 Task: Look for properties with pets allowed.
Action: Mouse moved to (427, 176)
Screenshot: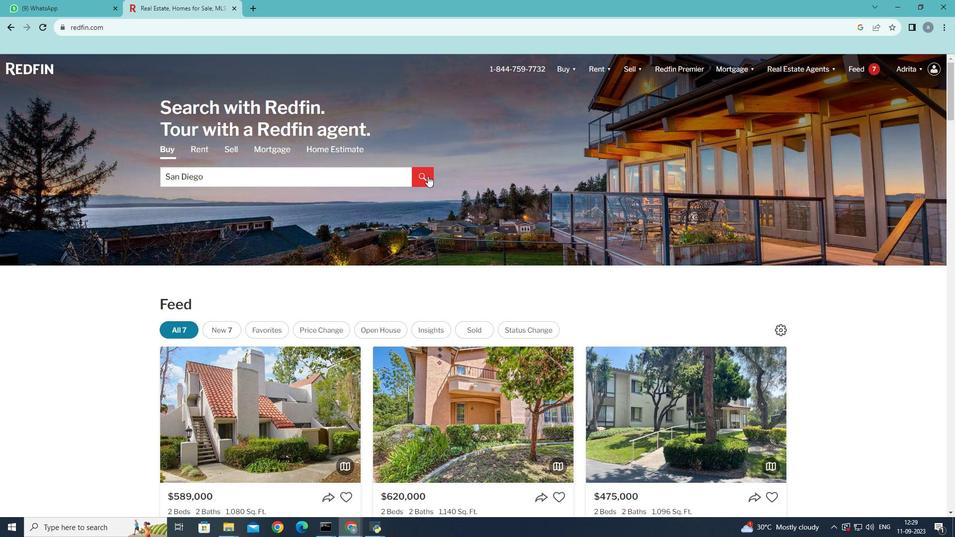 
Action: Mouse pressed left at (427, 176)
Screenshot: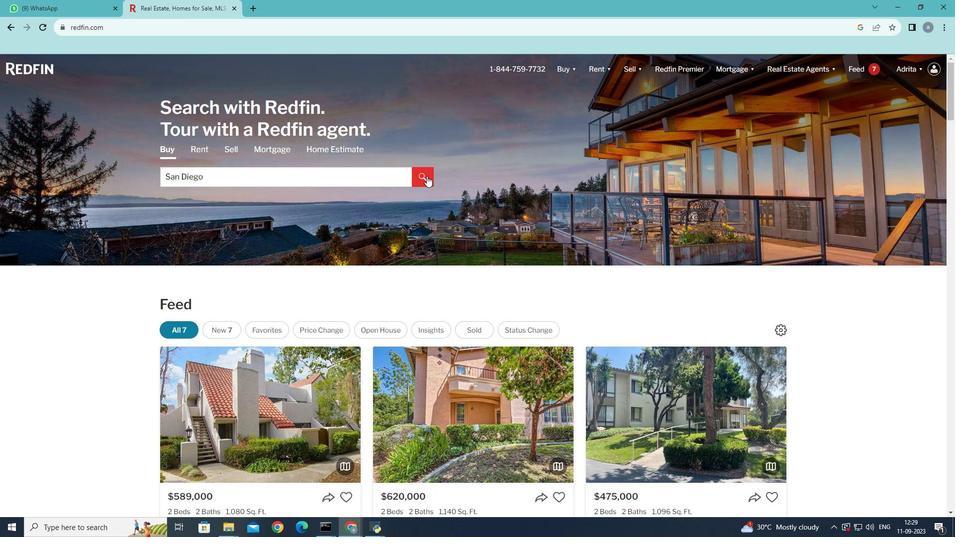 
Action: Mouse moved to (860, 132)
Screenshot: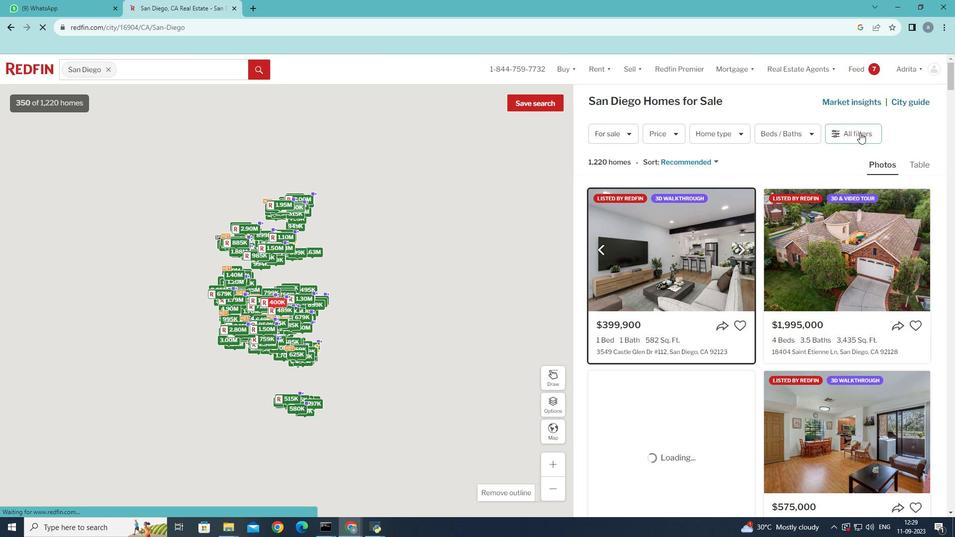 
Action: Mouse pressed left at (860, 132)
Screenshot: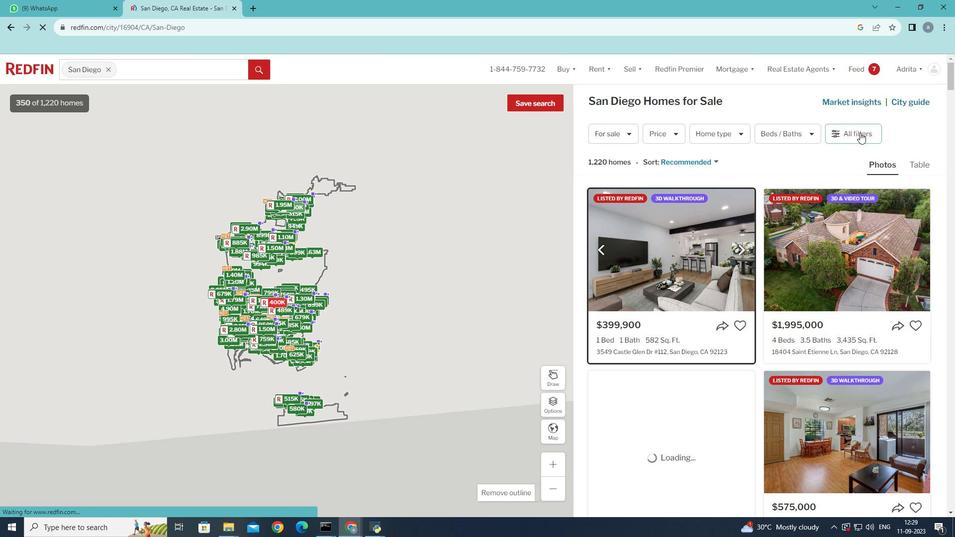 
Action: Mouse moved to (857, 134)
Screenshot: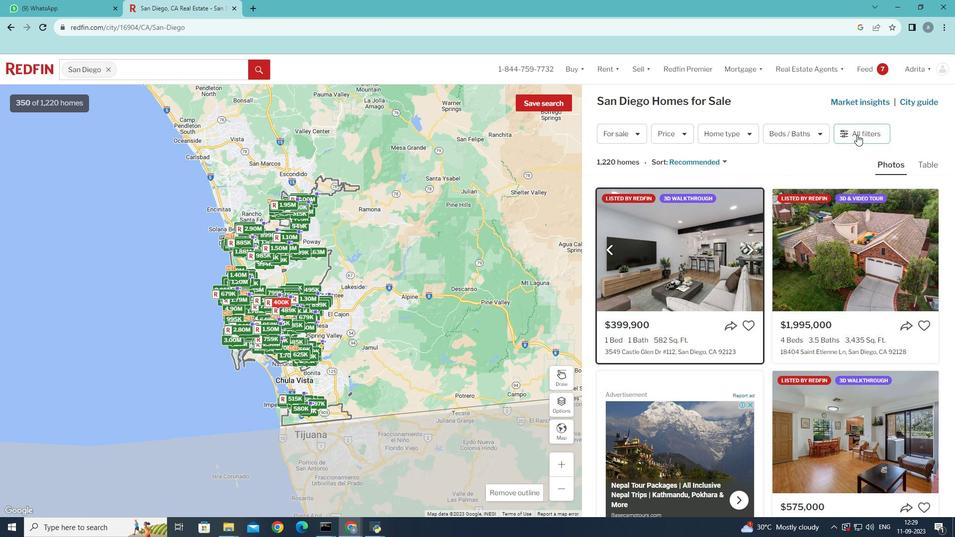 
Action: Mouse pressed left at (857, 134)
Screenshot: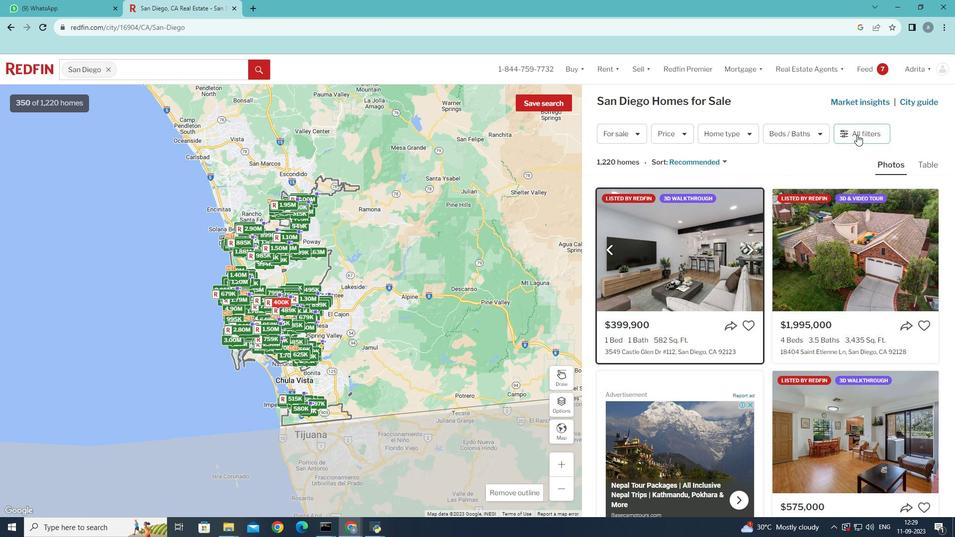
Action: Mouse moved to (734, 103)
Screenshot: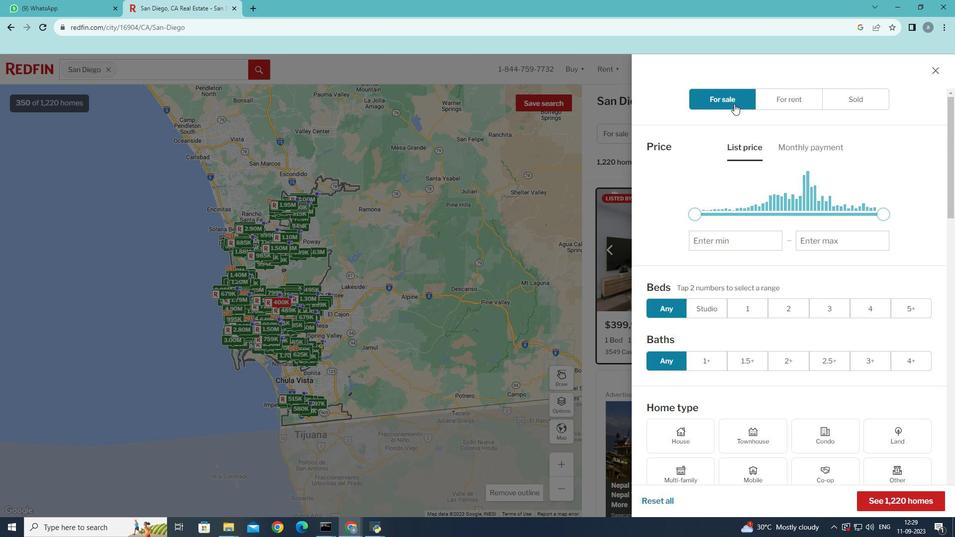
Action: Mouse pressed left at (734, 103)
Screenshot: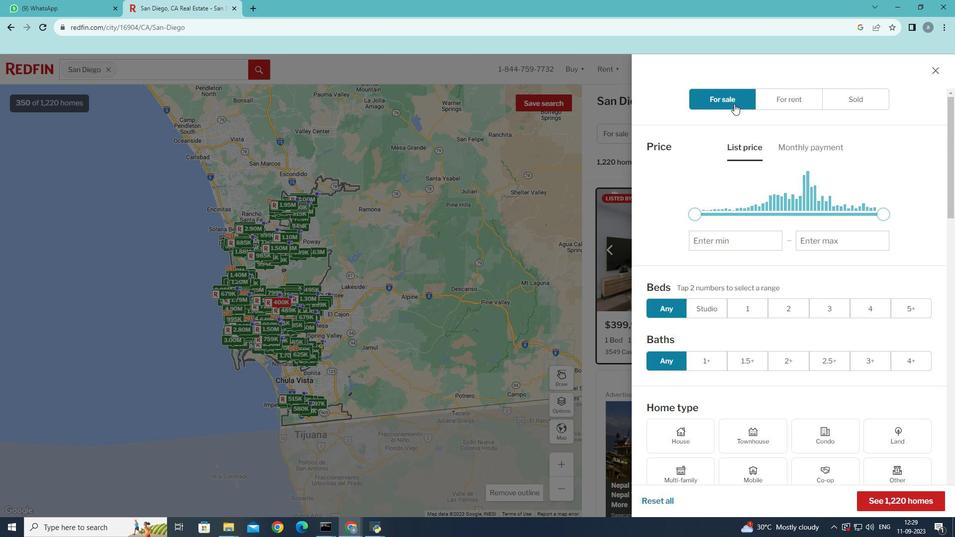 
Action: Mouse moved to (816, 346)
Screenshot: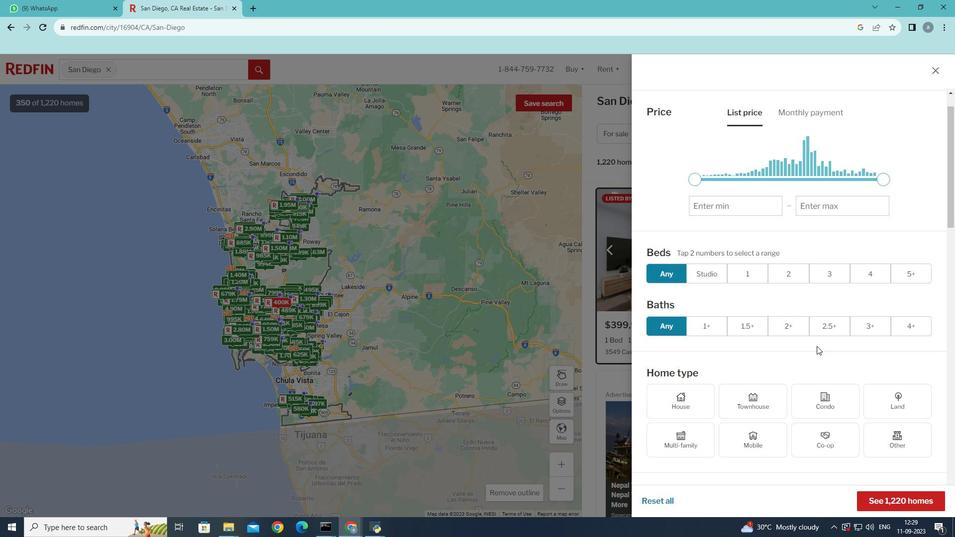 
Action: Mouse scrolled (816, 345) with delta (0, 0)
Screenshot: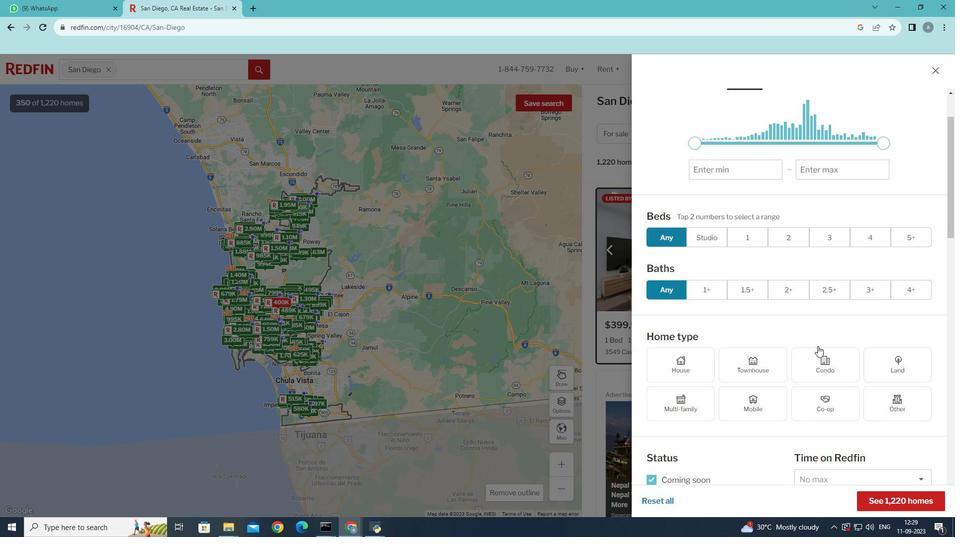 
Action: Mouse moved to (816, 346)
Screenshot: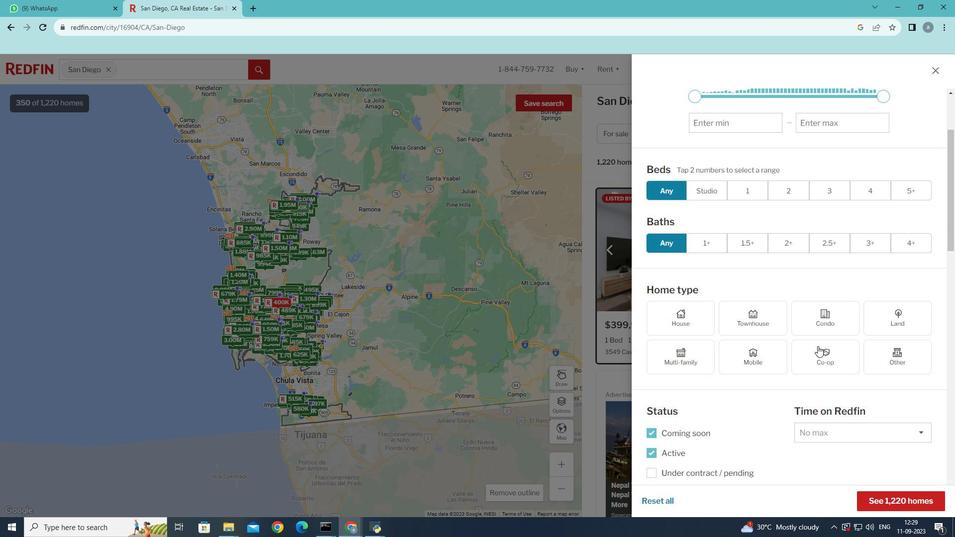 
Action: Mouse scrolled (816, 345) with delta (0, 0)
Screenshot: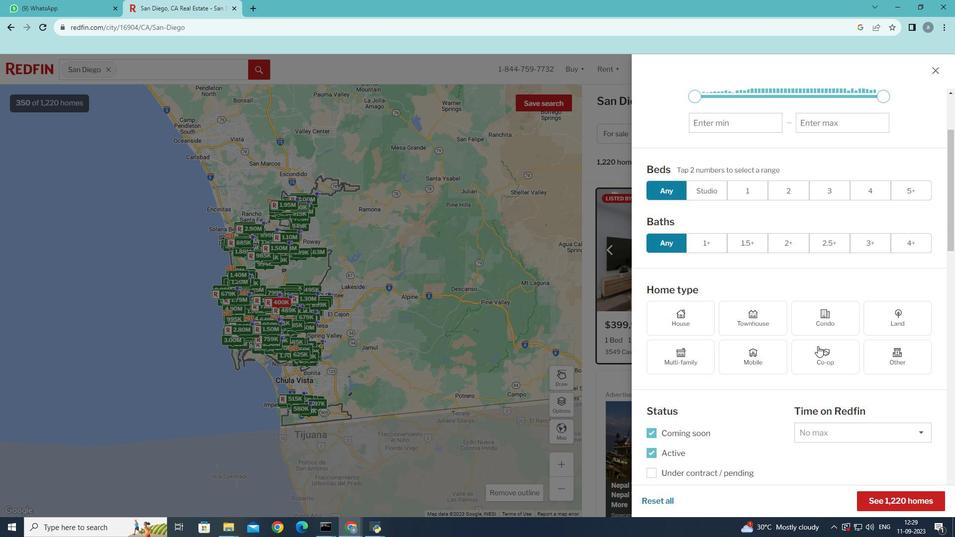 
Action: Mouse scrolled (816, 345) with delta (0, 0)
Screenshot: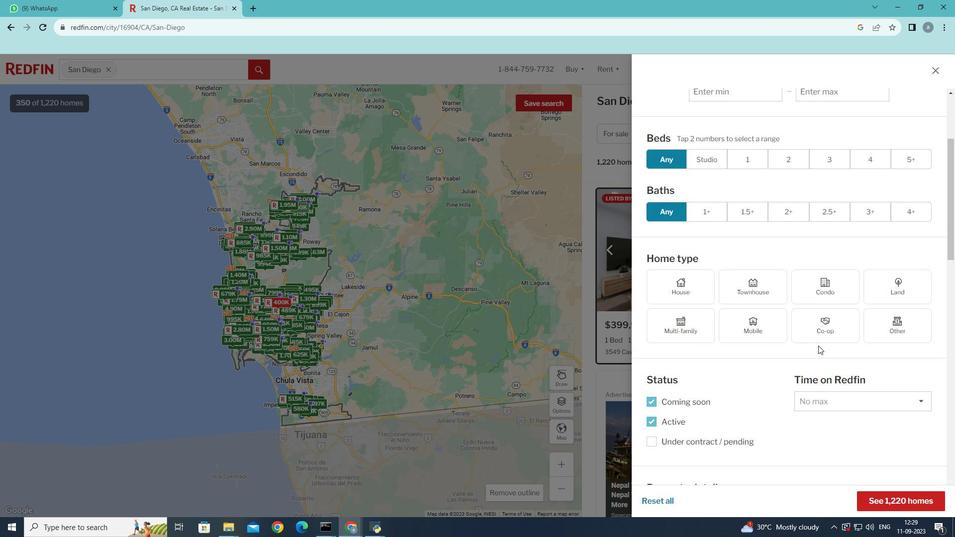 
Action: Mouse moved to (818, 345)
Screenshot: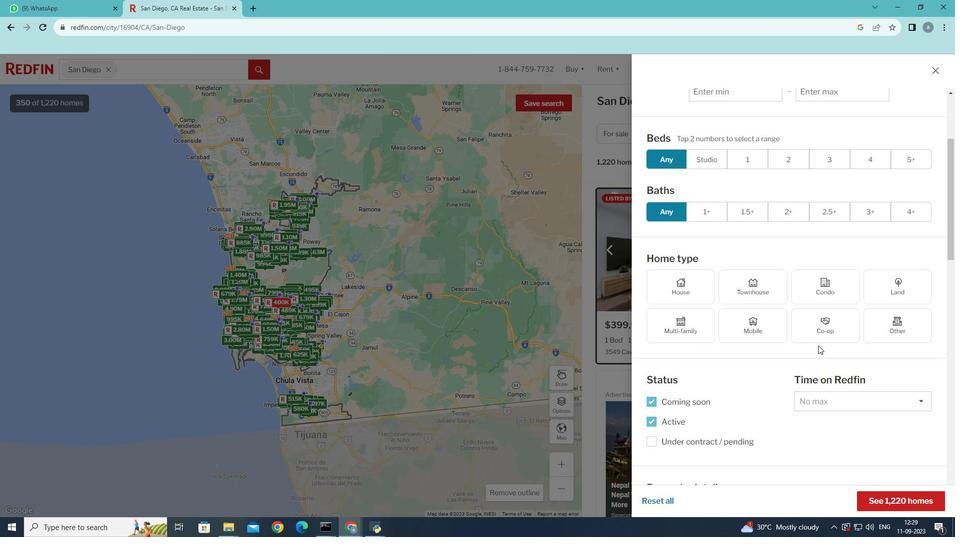 
Action: Mouse scrolled (818, 345) with delta (0, 0)
Screenshot: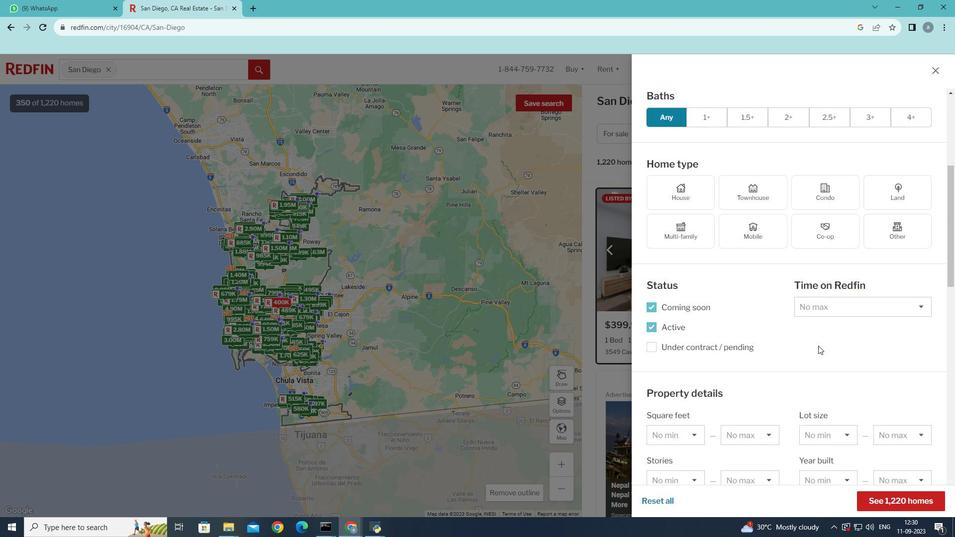 
Action: Mouse scrolled (818, 345) with delta (0, 0)
Screenshot: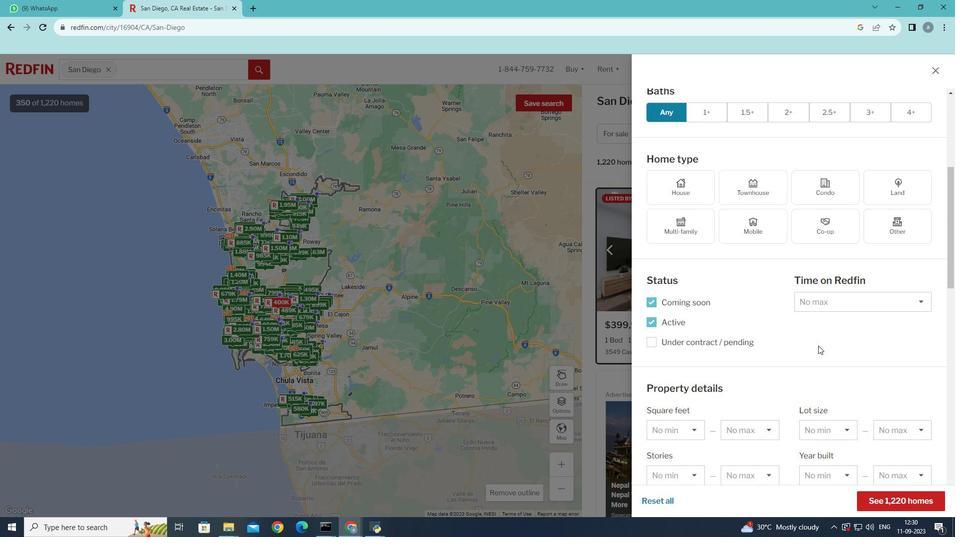 
Action: Mouse moved to (818, 345)
Screenshot: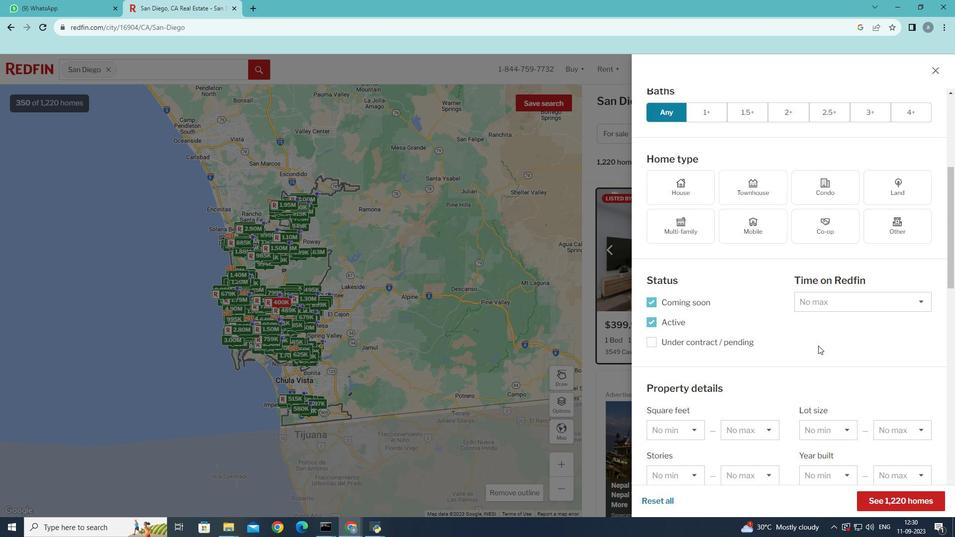 
Action: Mouse scrolled (818, 345) with delta (0, 0)
Screenshot: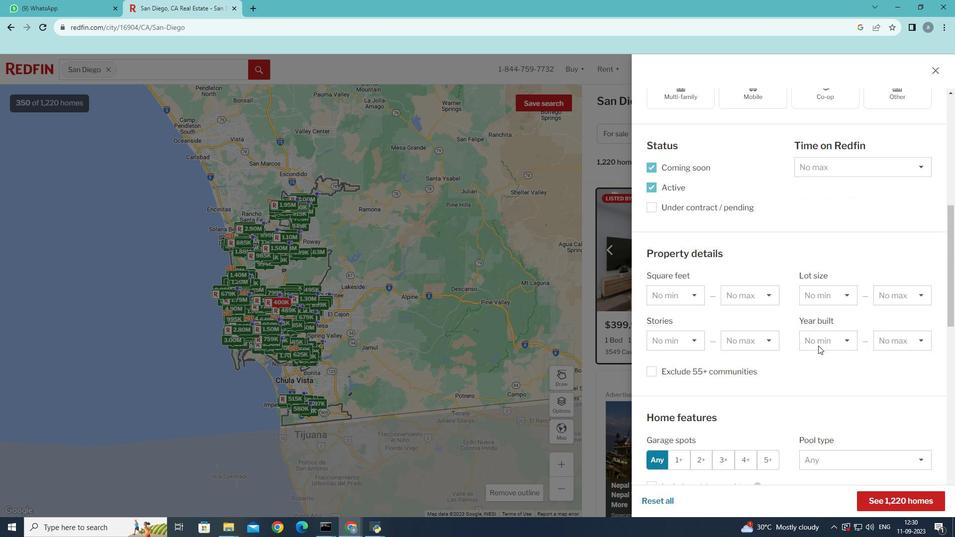 
Action: Mouse scrolled (818, 345) with delta (0, 0)
Screenshot: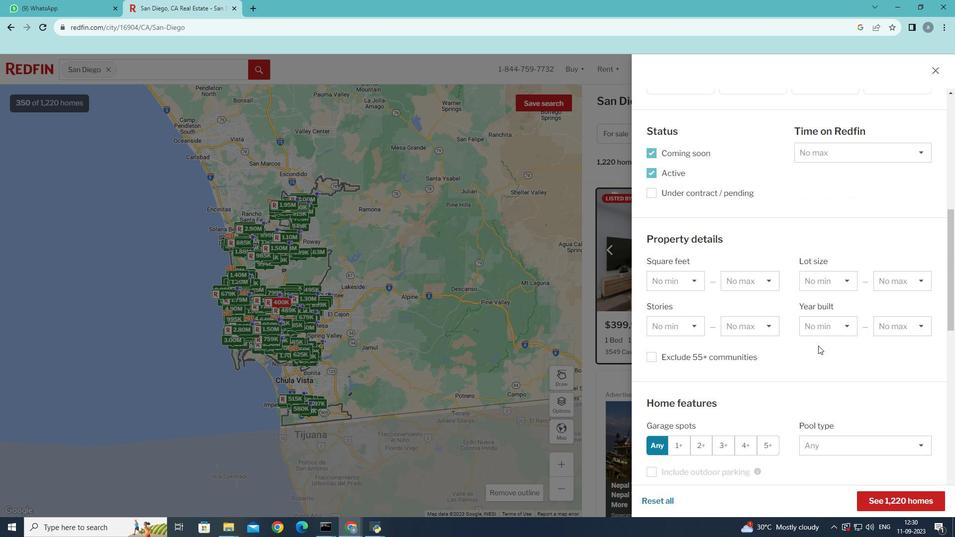 
Action: Mouse scrolled (818, 345) with delta (0, 0)
Screenshot: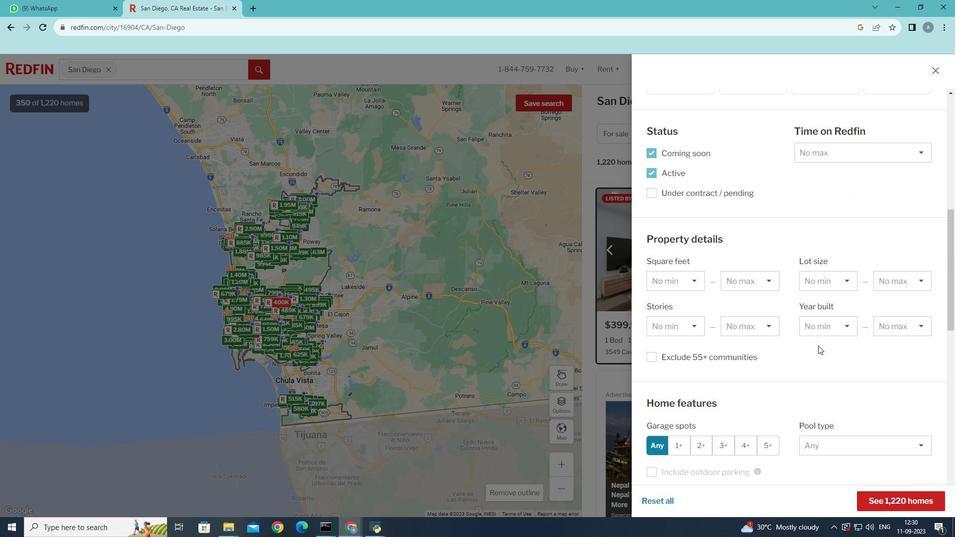 
Action: Mouse moved to (819, 344)
Screenshot: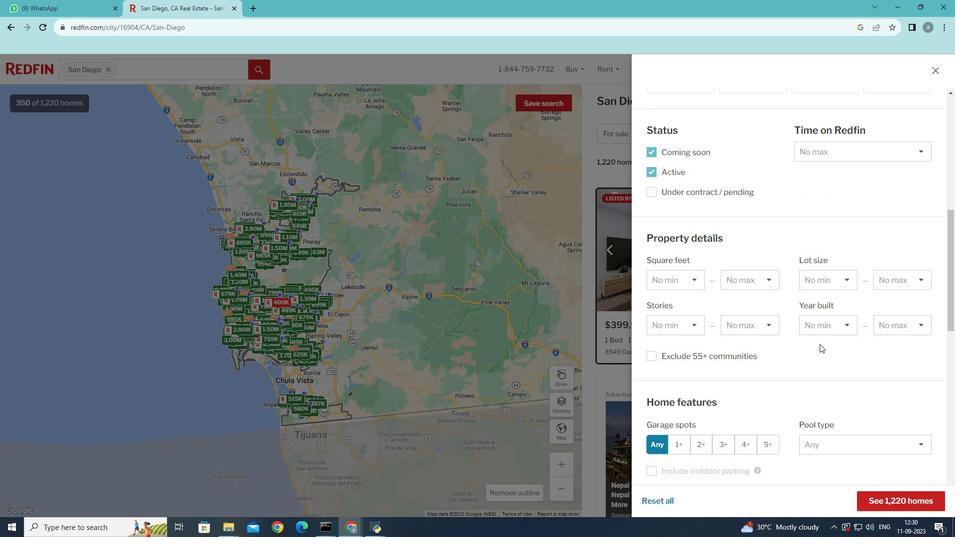
Action: Mouse scrolled (819, 343) with delta (0, 0)
Screenshot: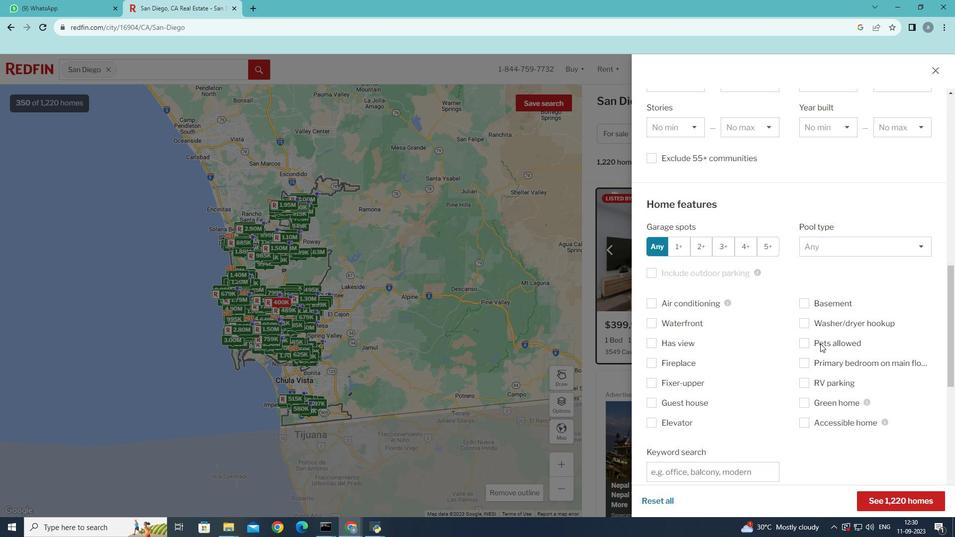 
Action: Mouse scrolled (819, 343) with delta (0, 0)
Screenshot: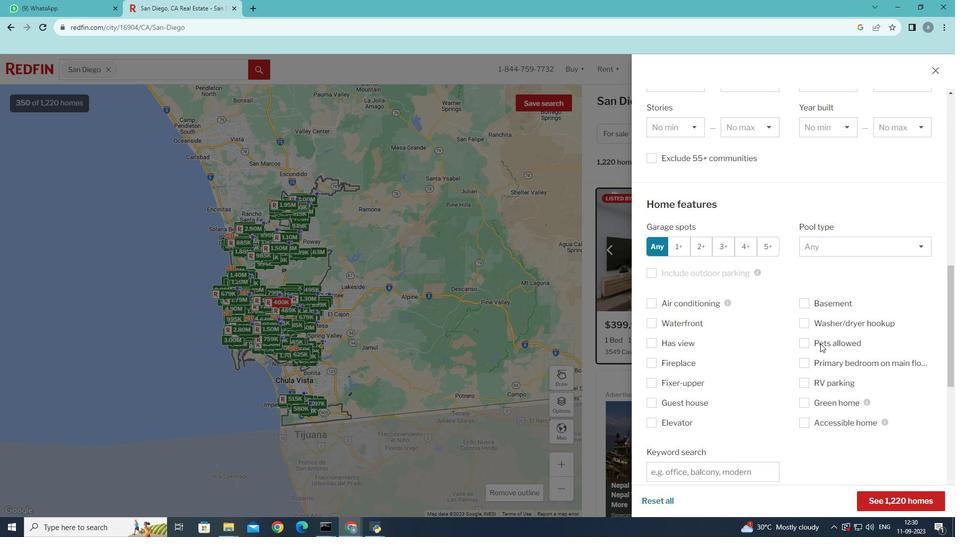 
Action: Mouse scrolled (819, 343) with delta (0, 0)
Screenshot: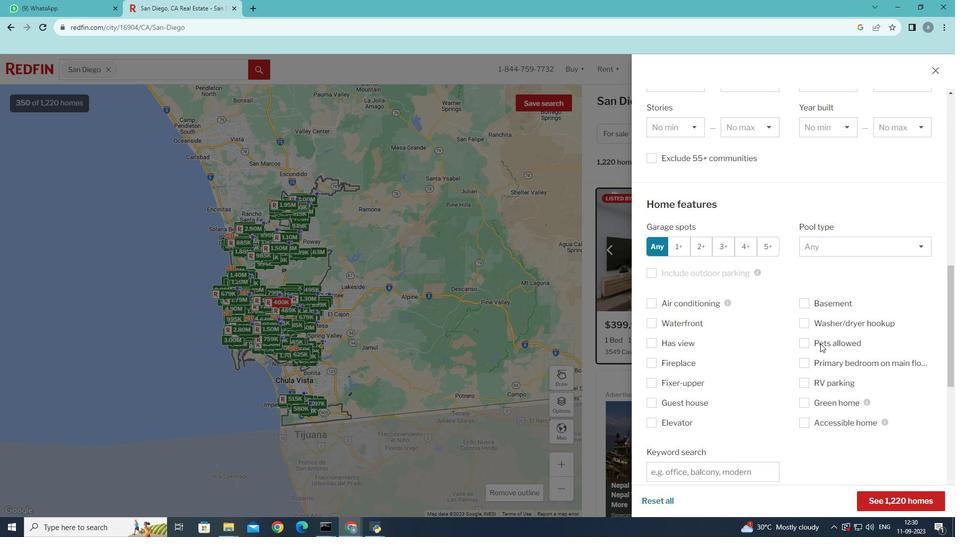 
Action: Mouse scrolled (819, 343) with delta (0, 0)
Screenshot: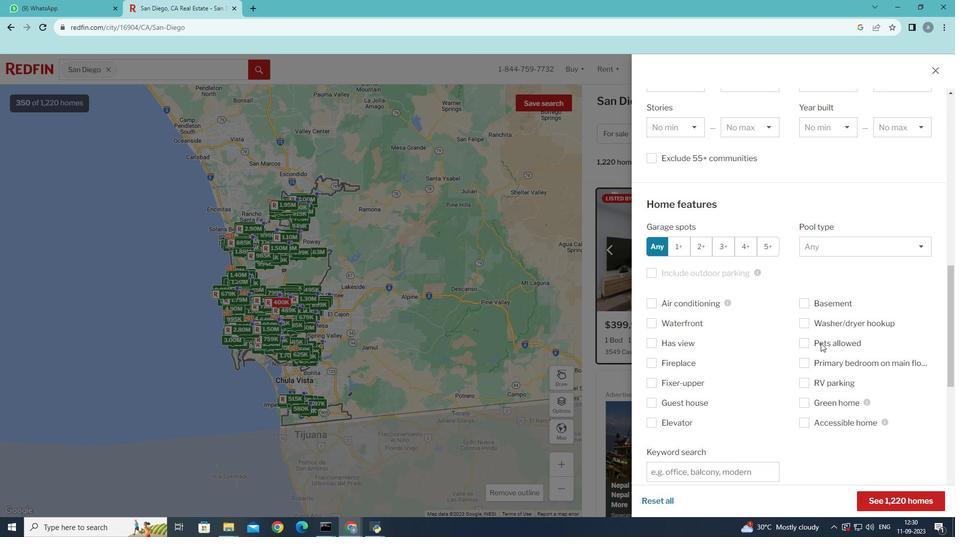 
Action: Mouse moved to (804, 342)
Screenshot: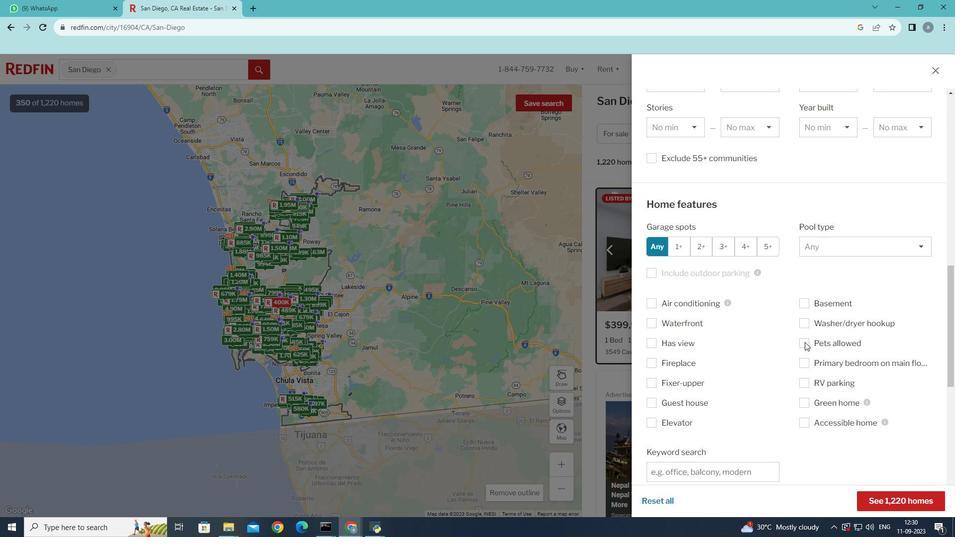 
Action: Mouse pressed left at (804, 342)
Screenshot: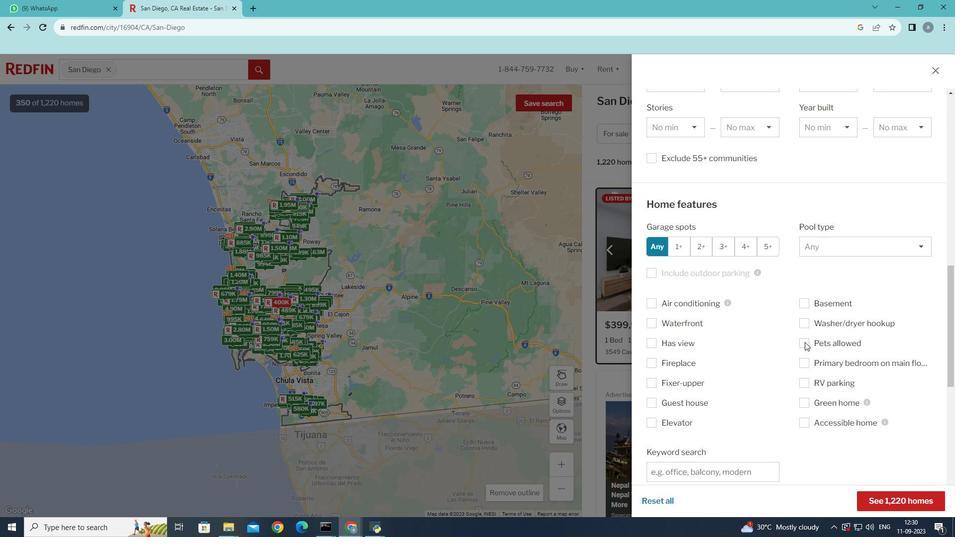 
Action: Mouse moved to (895, 503)
Screenshot: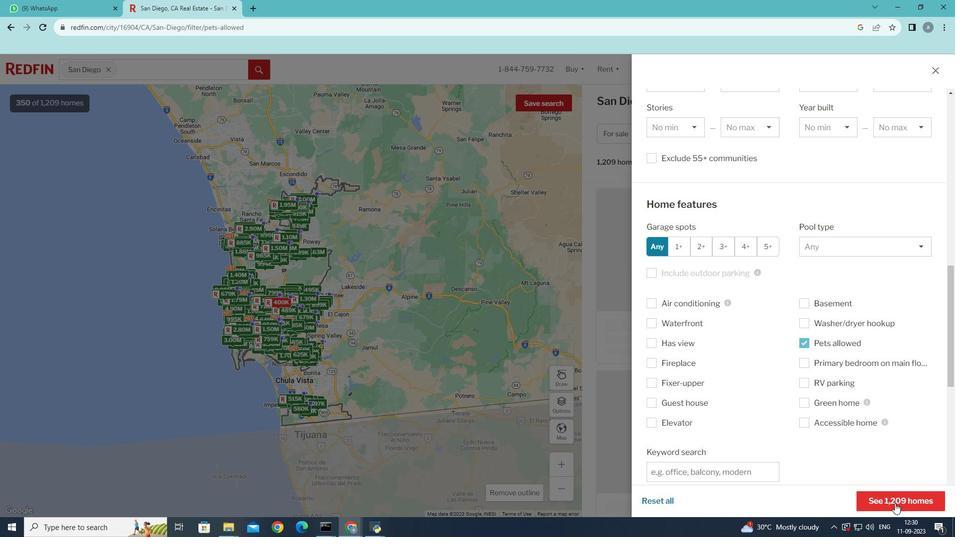 
Action: Mouse pressed left at (895, 503)
Screenshot: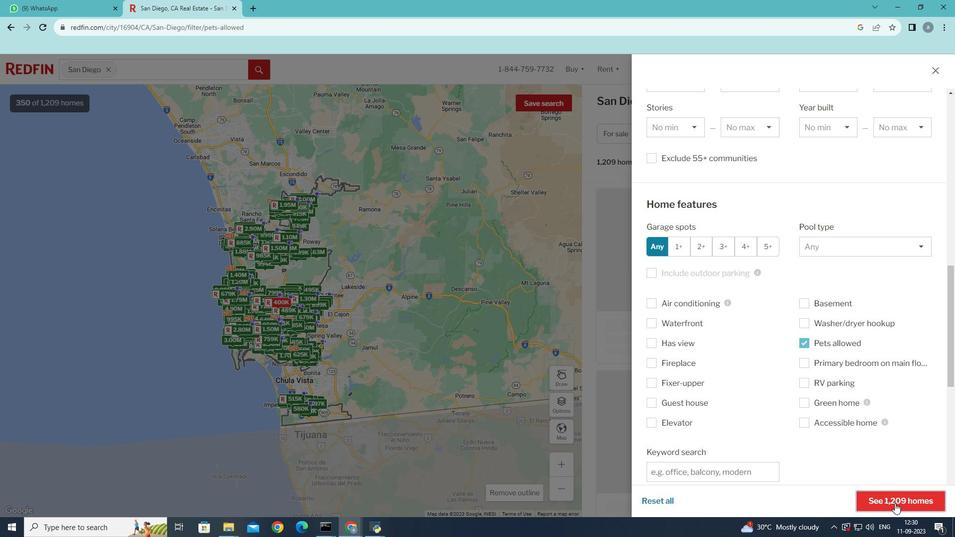 
Action: Mouse moved to (92, 214)
Screenshot: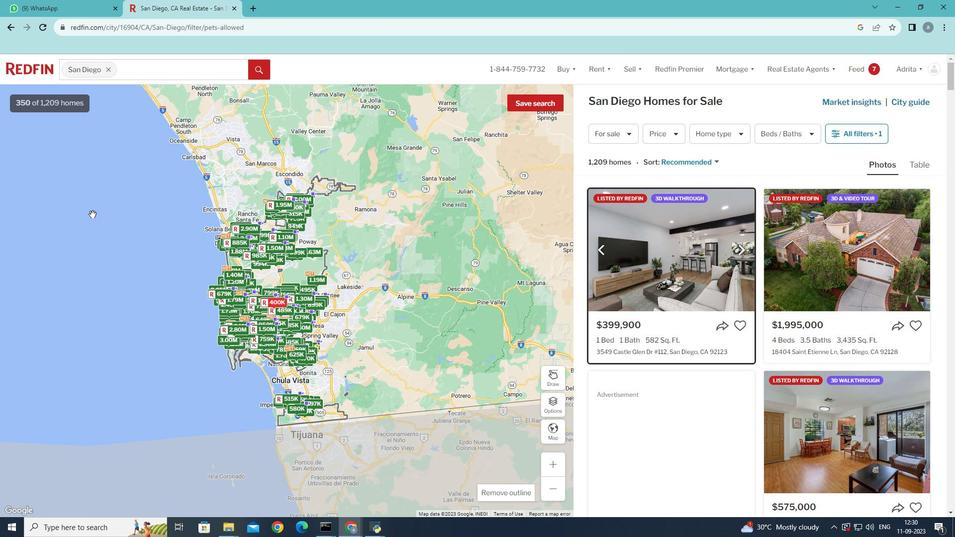 
